 Task: Print a page as fax.
Action: Mouse moved to (76, 112)
Screenshot: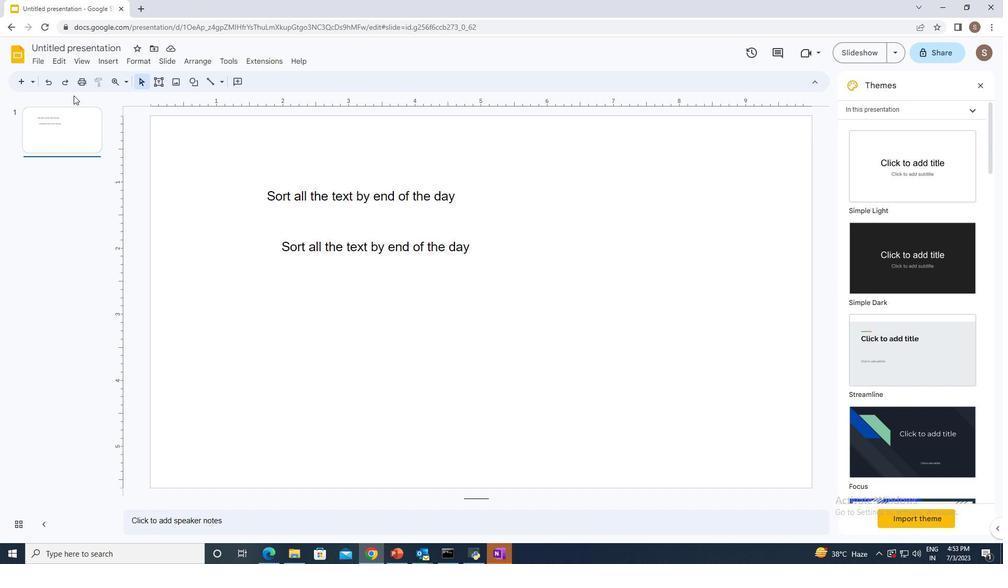 
Action: Mouse pressed left at (76, 112)
Screenshot: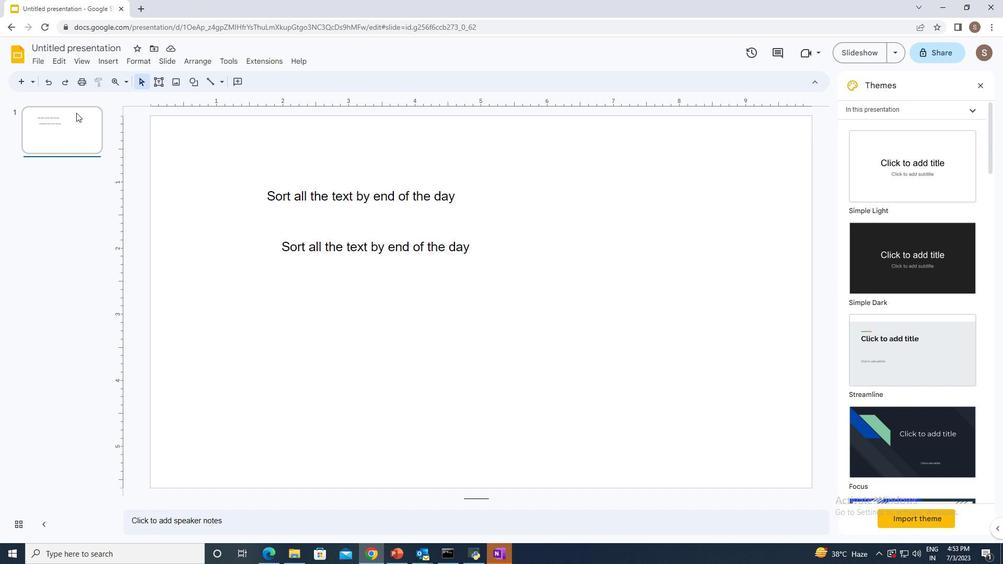 
Action: Mouse moved to (83, 75)
Screenshot: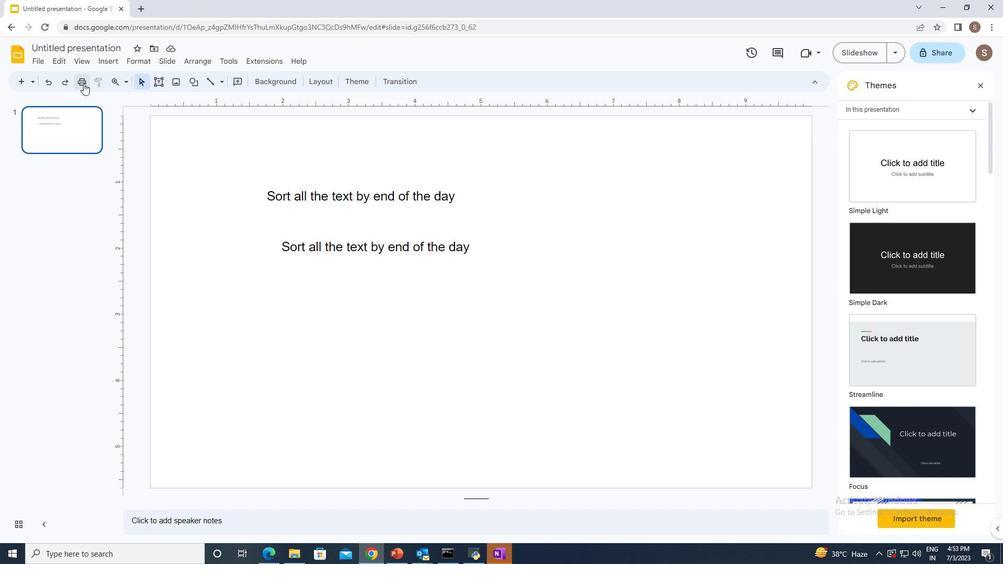 
Action: Mouse pressed left at (83, 75)
Screenshot: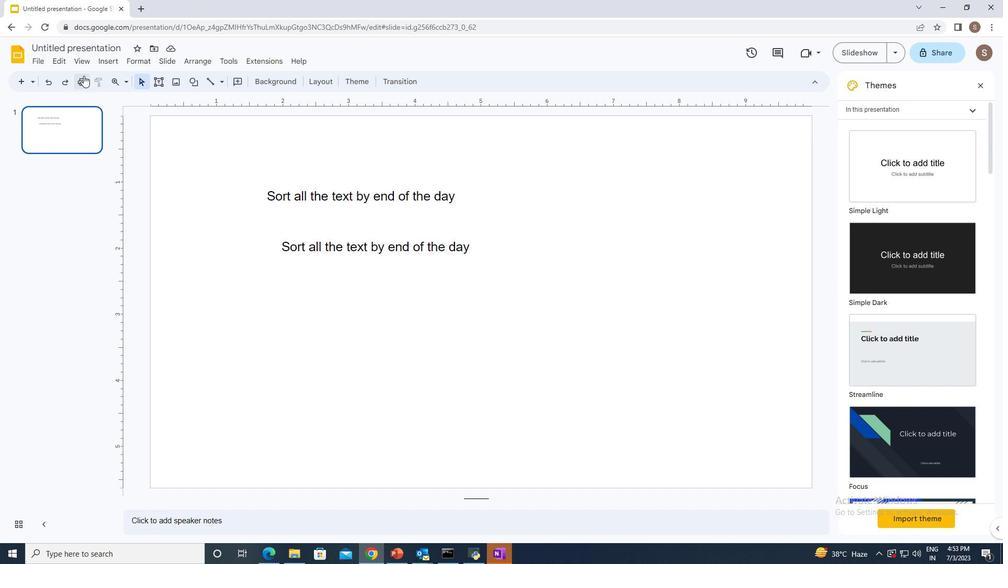 
Action: Mouse moved to (801, 79)
Screenshot: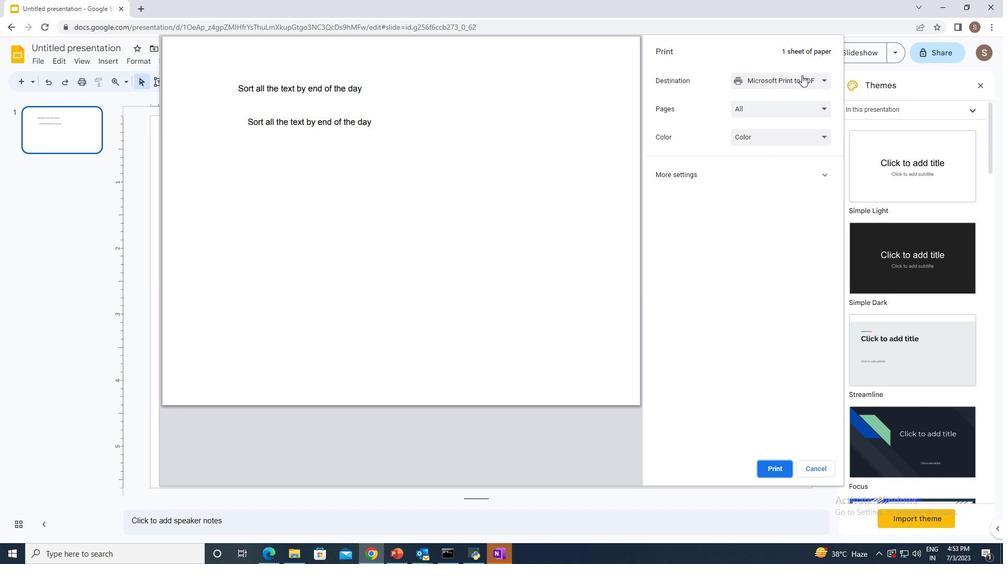 
Action: Mouse pressed left at (801, 79)
Screenshot: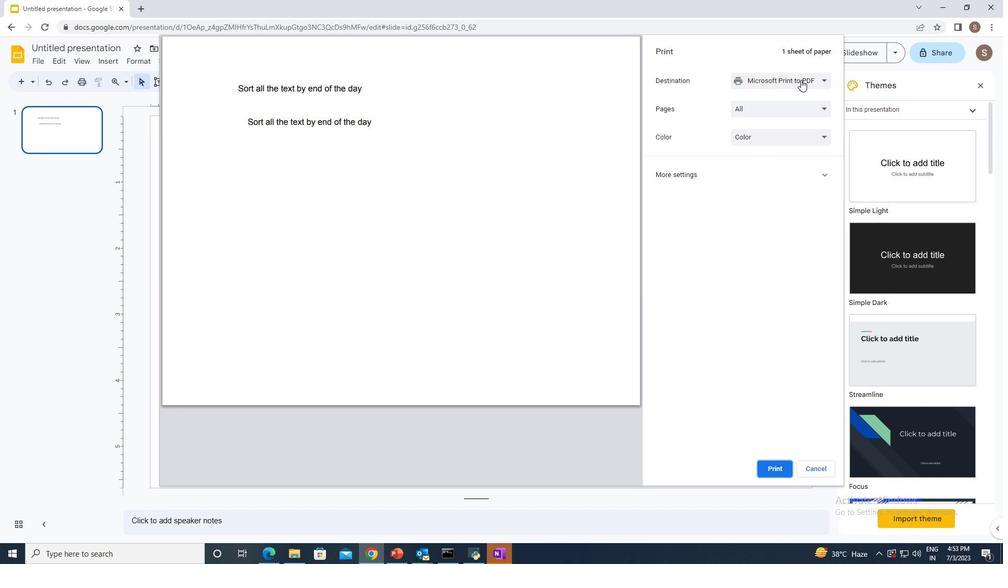 
Action: Mouse moved to (766, 129)
Screenshot: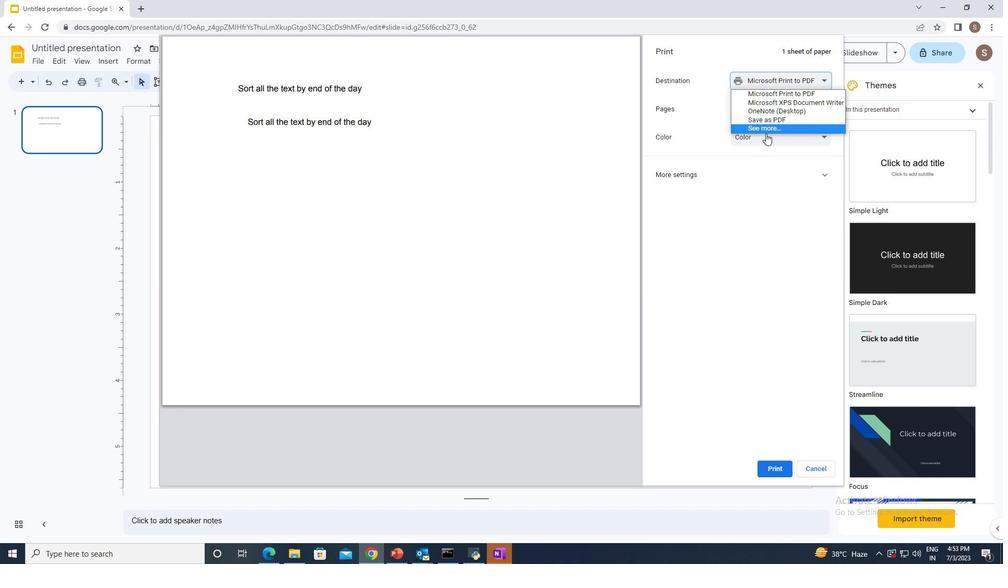 
Action: Mouse pressed left at (766, 129)
Screenshot: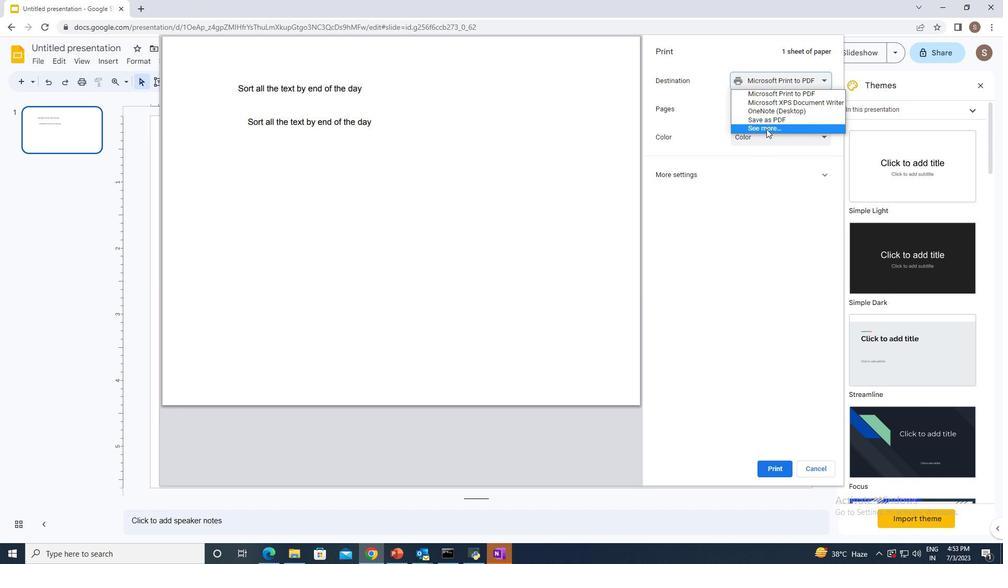 
Action: Mouse moved to (372, 213)
Screenshot: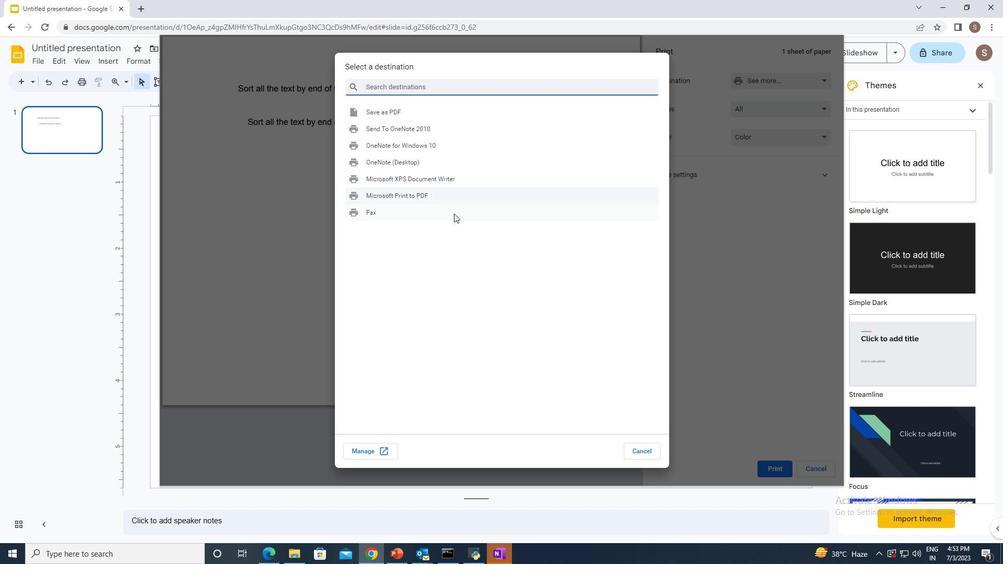 
Action: Mouse pressed left at (372, 213)
Screenshot: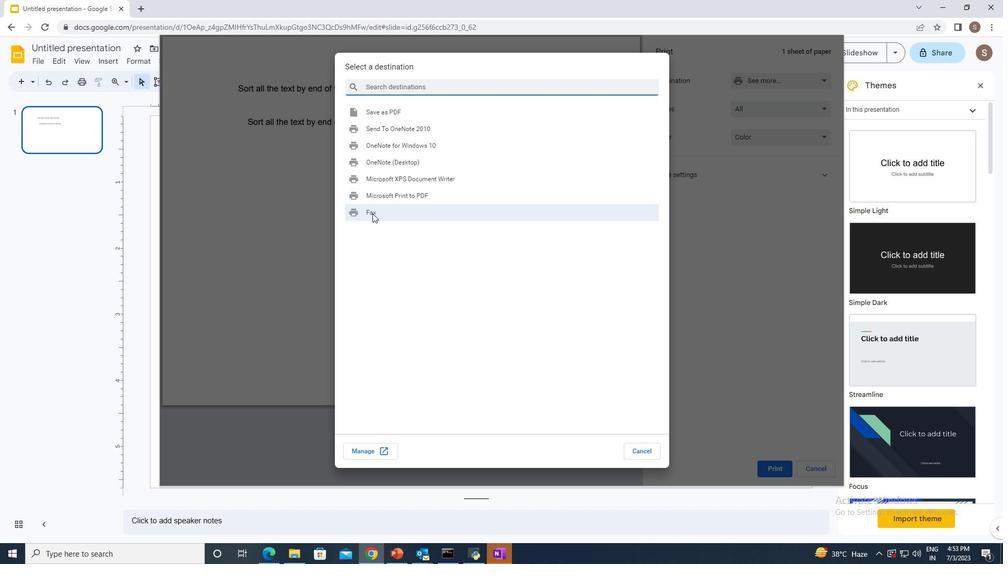 
Action: Mouse moved to (772, 468)
Screenshot: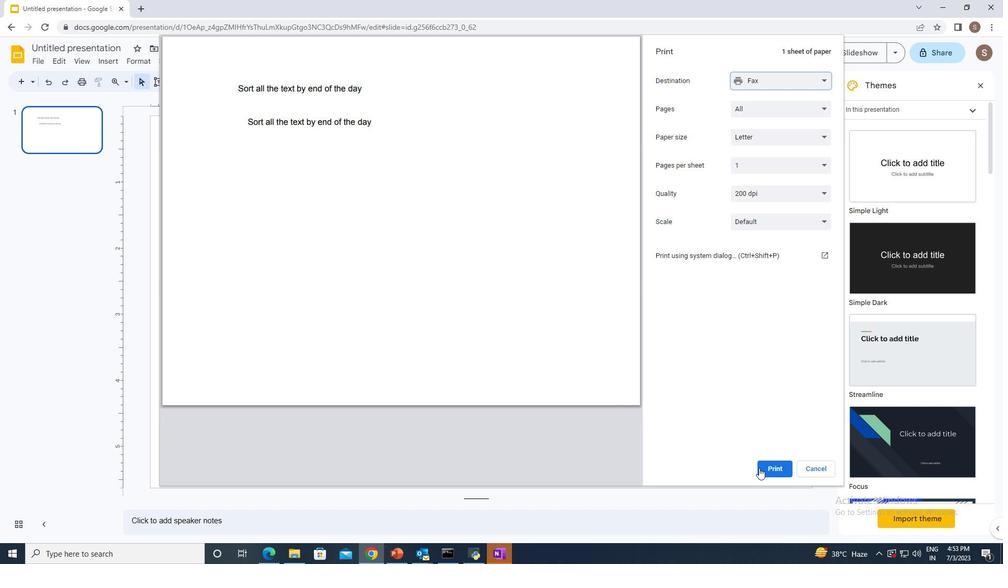 
Action: Mouse pressed left at (772, 468)
Screenshot: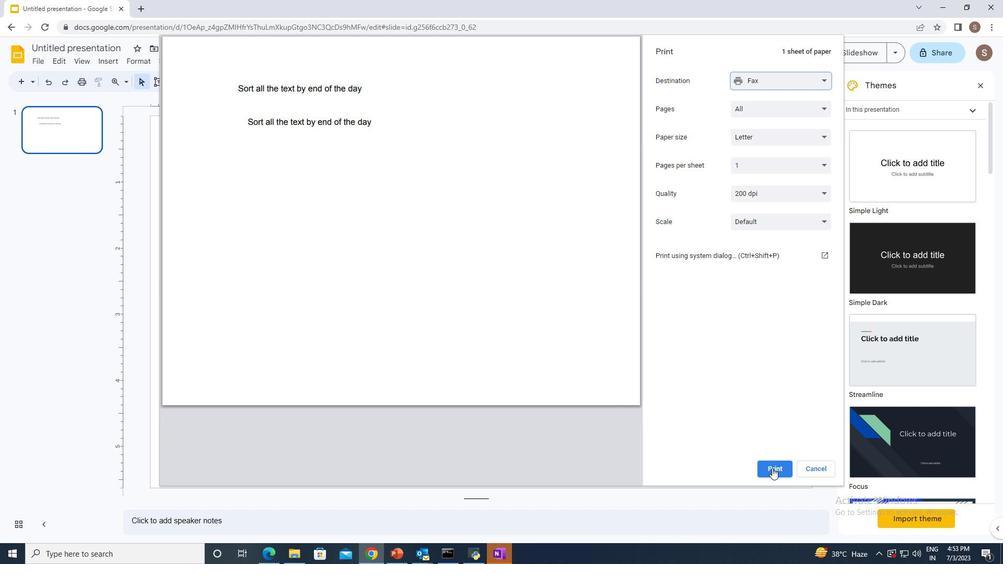 
